 Task: Merges the table from the format menu text "Resume/CV".
Action: Mouse moved to (355, 193)
Screenshot: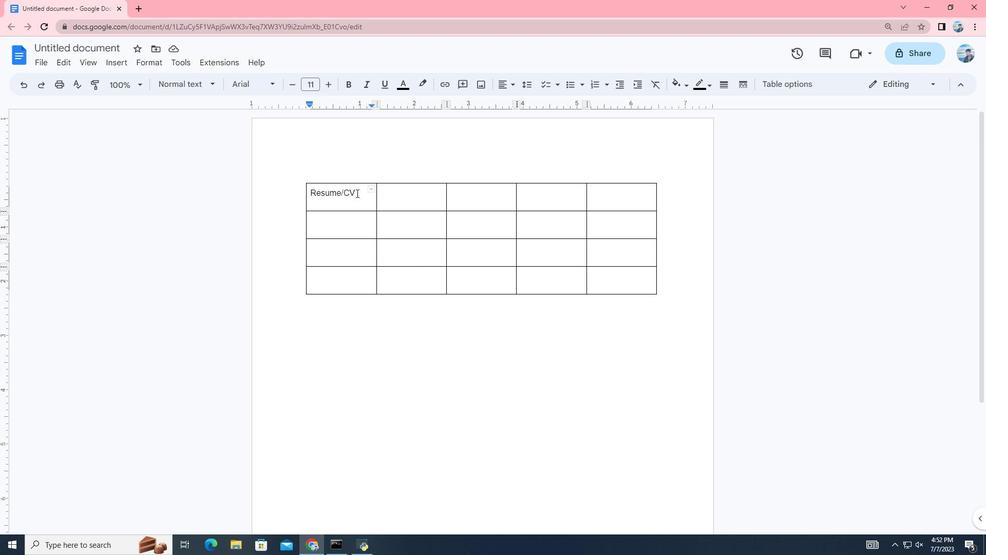 
Action: Mouse pressed left at (355, 193)
Screenshot: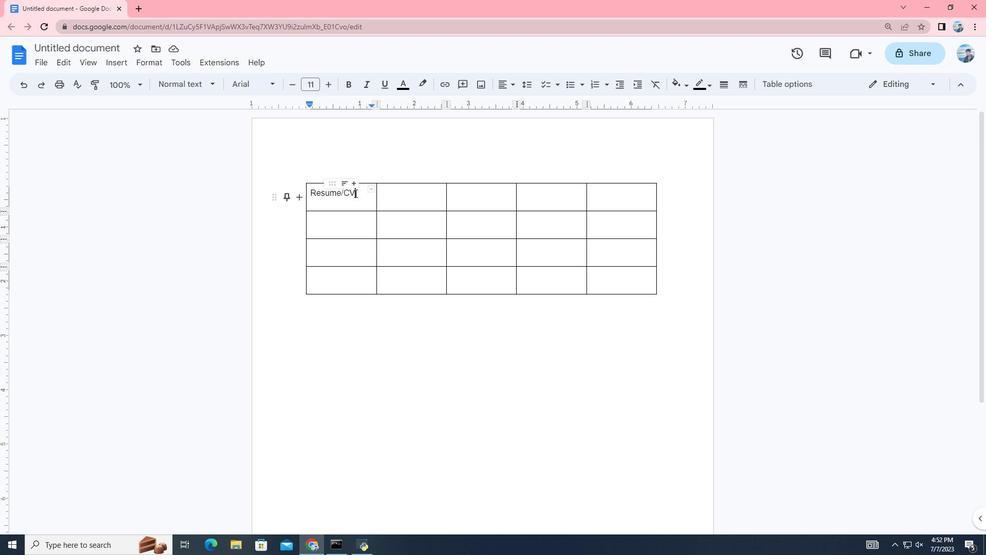 
Action: Mouse moved to (152, 64)
Screenshot: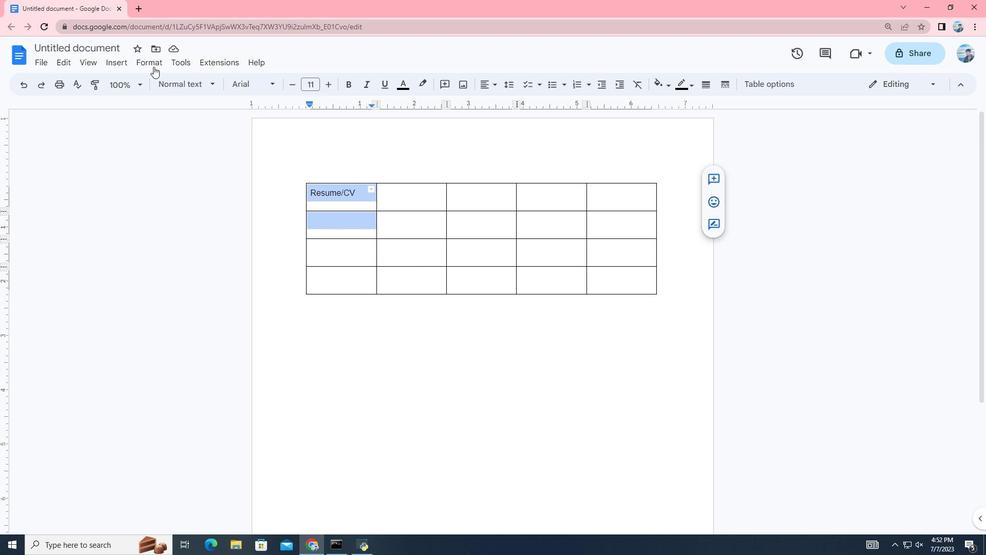 
Action: Mouse pressed left at (152, 64)
Screenshot: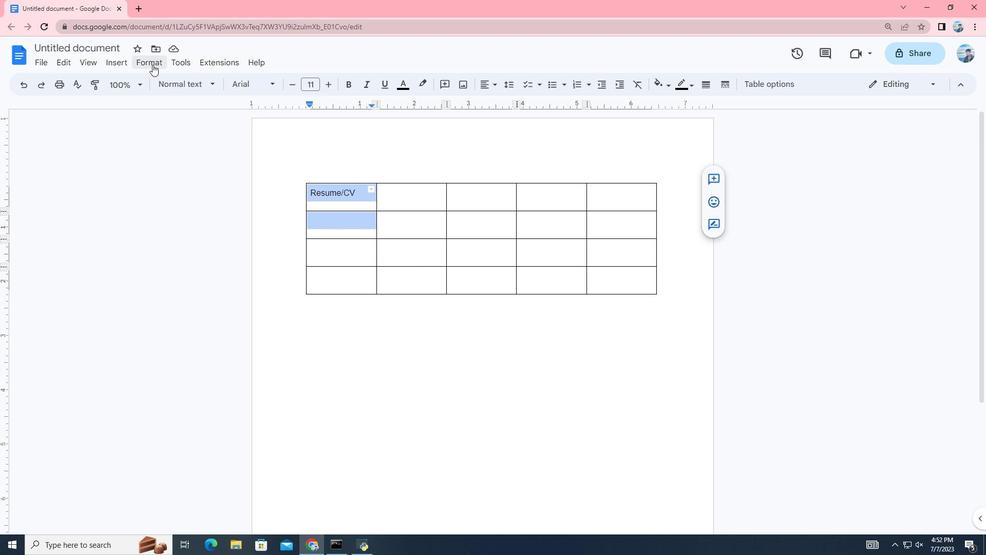
Action: Mouse moved to (246, 262)
Screenshot: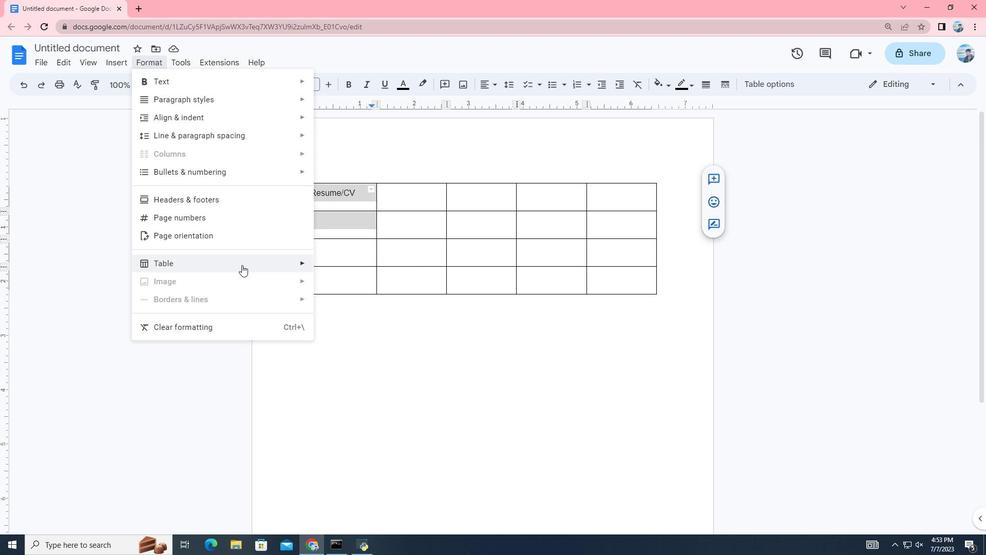 
Action: Mouse pressed left at (246, 262)
Screenshot: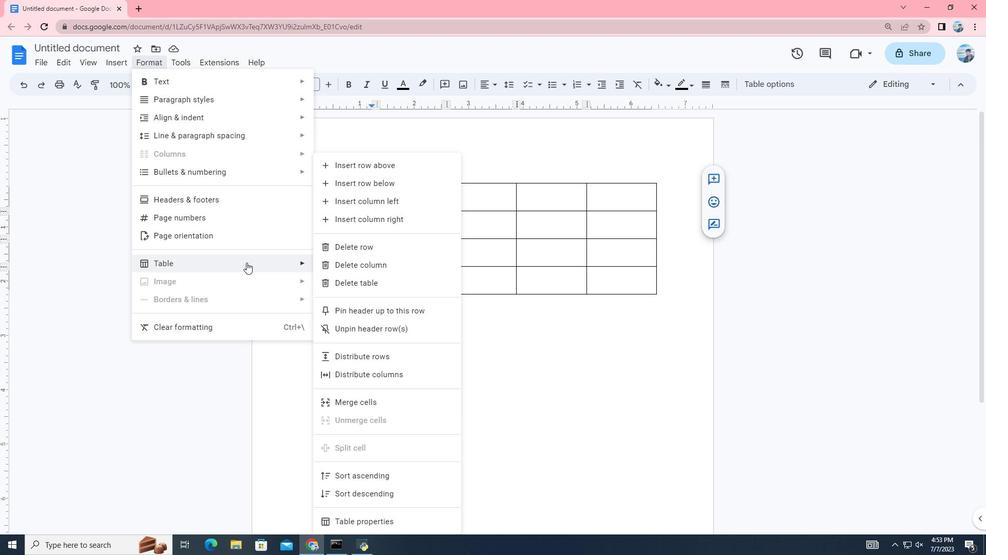 
Action: Mouse moved to (392, 403)
Screenshot: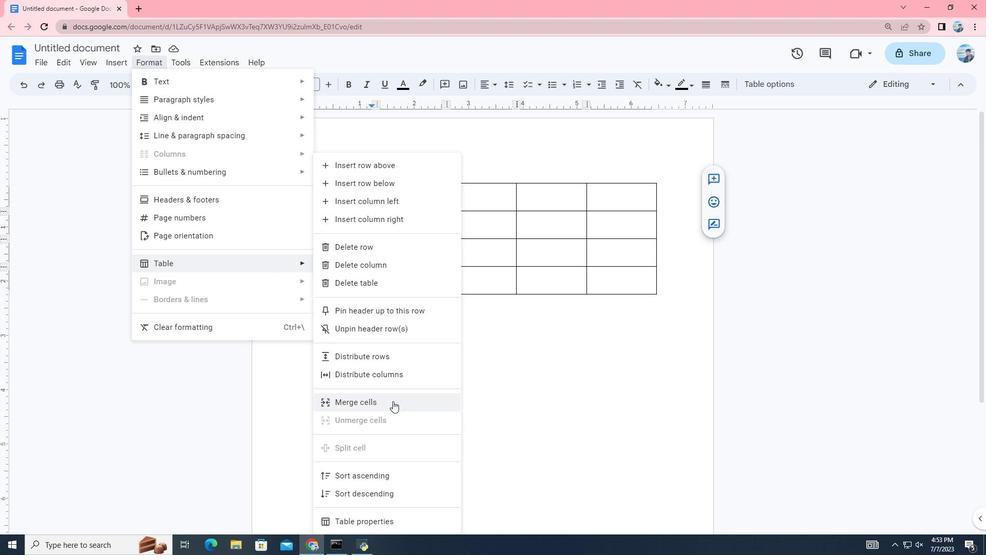 
Action: Mouse pressed left at (392, 403)
Screenshot: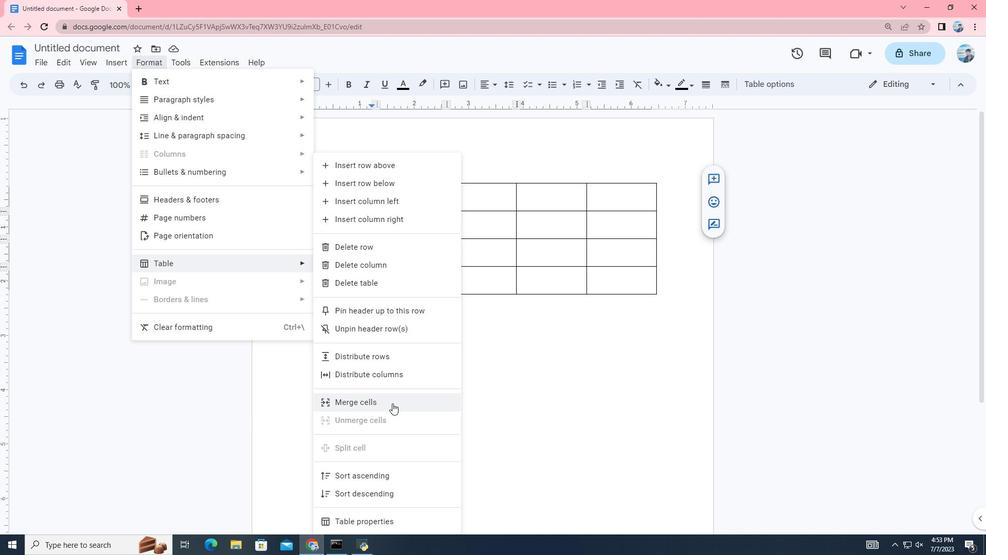 
Action: Mouse moved to (390, 399)
Screenshot: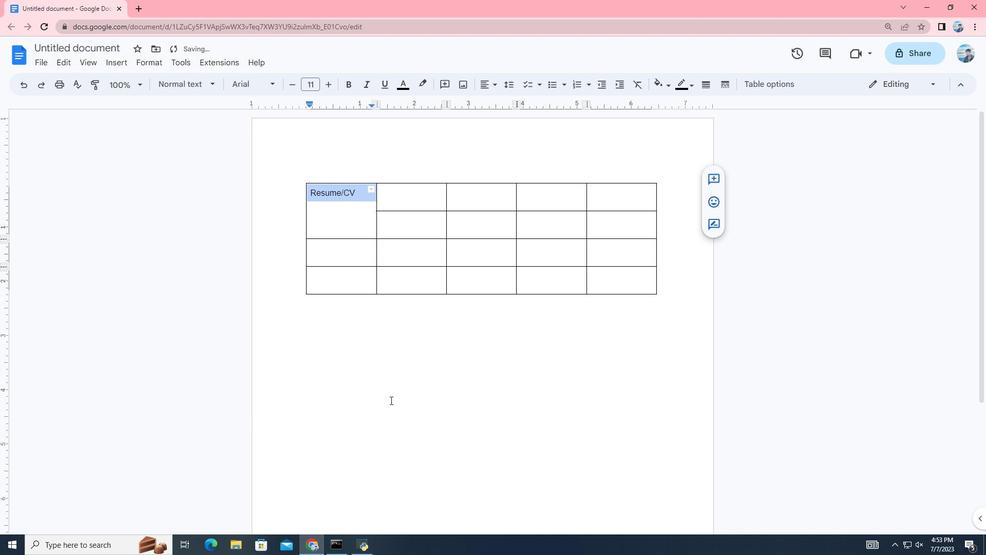 
